 Task: Write the Name "John Smith" Under New Vendor in New Bill.
Action: Mouse moved to (92, 13)
Screenshot: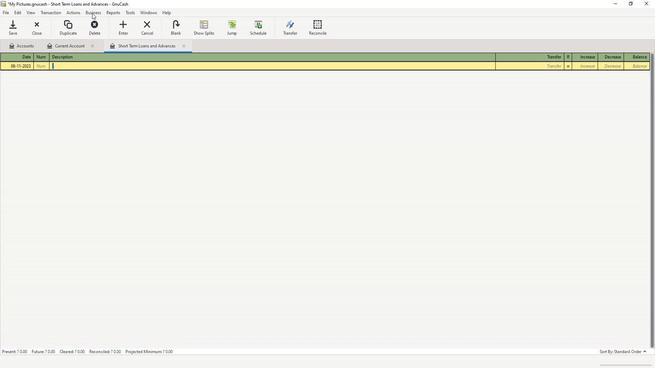 
Action: Mouse pressed left at (92, 13)
Screenshot: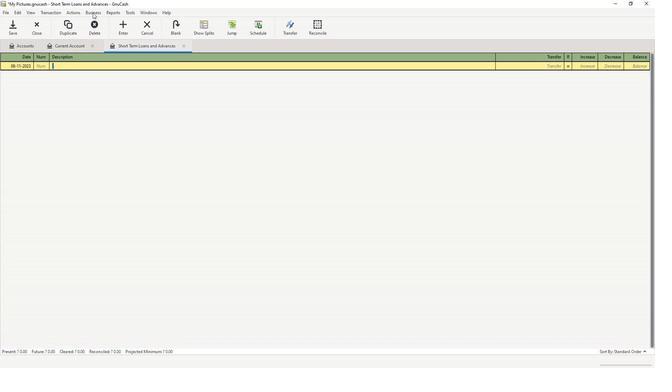 
Action: Mouse moved to (105, 28)
Screenshot: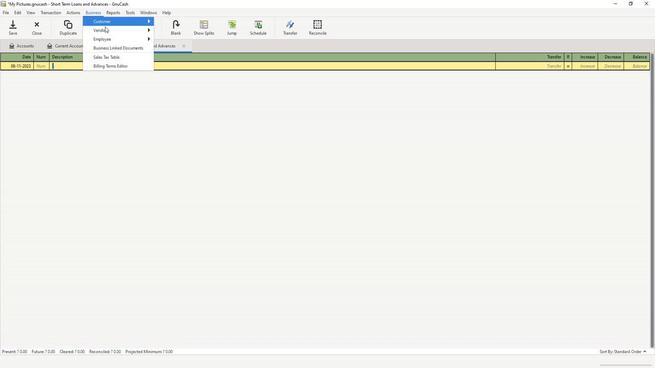 
Action: Mouse pressed left at (105, 28)
Screenshot: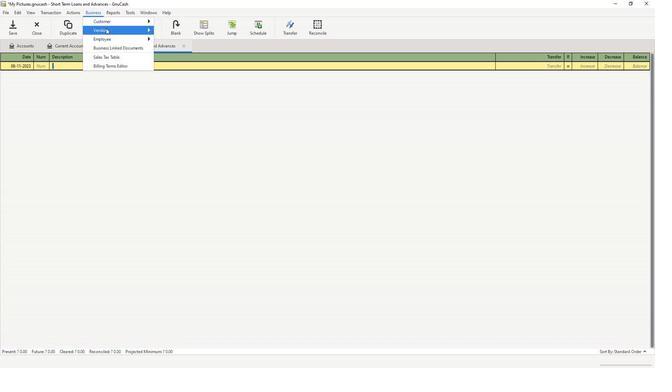 
Action: Mouse moved to (175, 57)
Screenshot: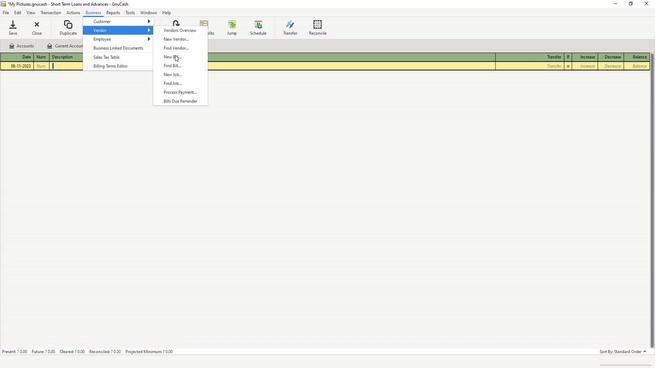 
Action: Mouse pressed left at (175, 57)
Screenshot: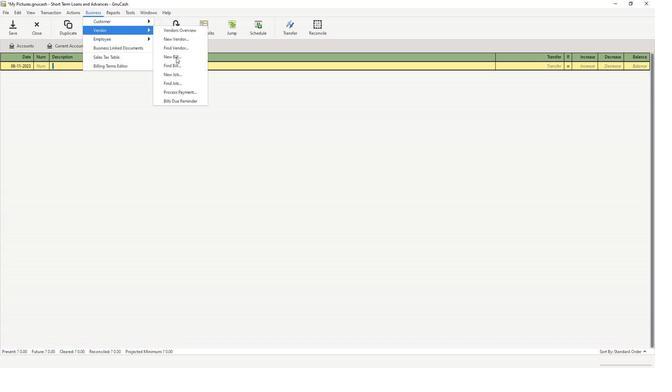 
Action: Mouse moved to (367, 175)
Screenshot: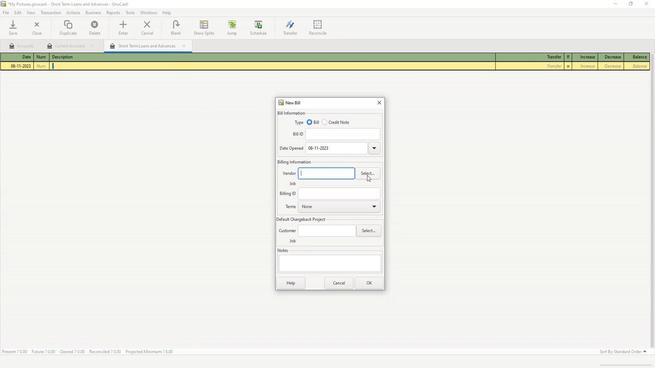 
Action: Mouse pressed left at (367, 175)
Screenshot: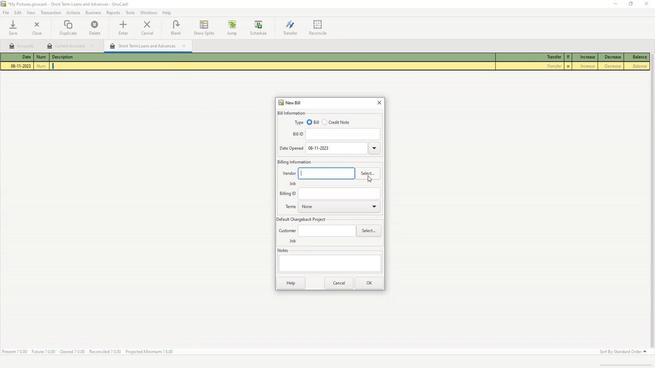 
Action: Mouse moved to (345, 244)
Screenshot: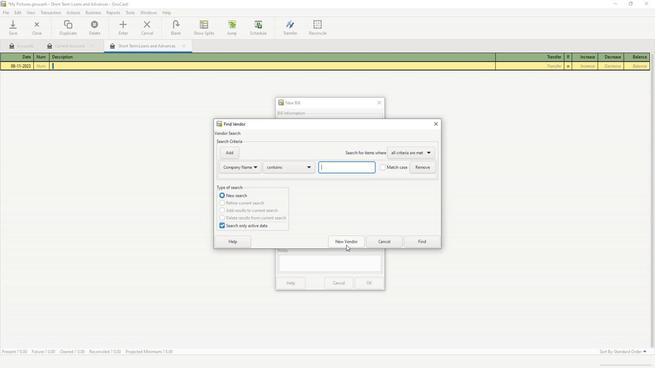 
Action: Mouse pressed left at (345, 244)
Screenshot: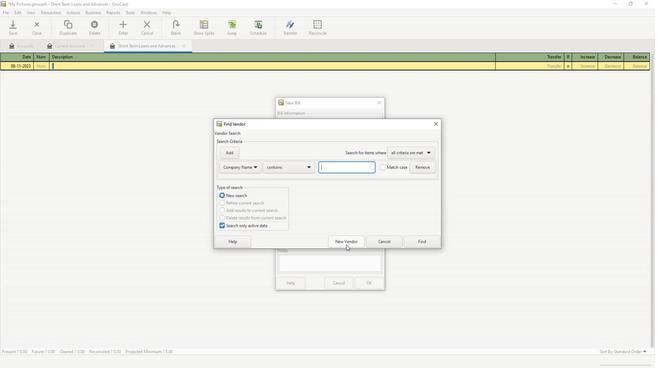 
Action: Mouse moved to (319, 167)
Screenshot: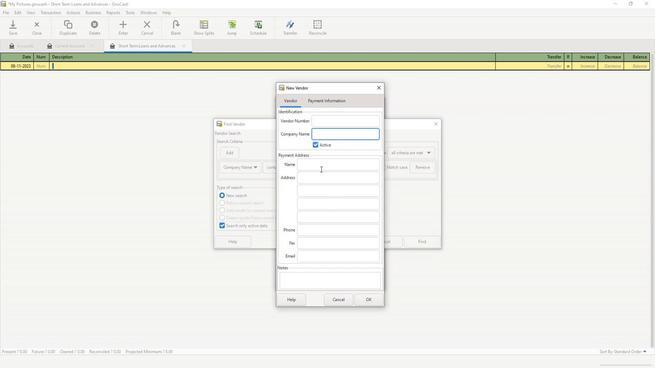 
Action: Mouse pressed left at (319, 167)
Screenshot: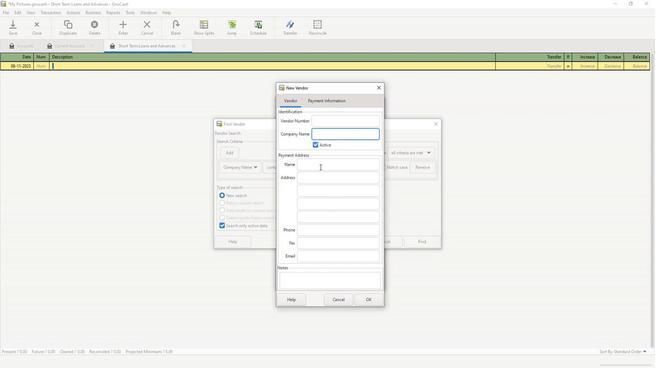 
Action: Key pressed <Key.caps_lock>J<Key.caps_lock>ohn<Key.space><Key.caps_lock>S<Key.caps_lock>mith
Screenshot: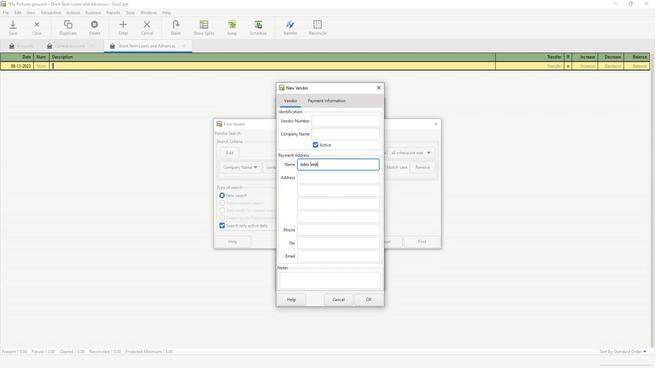 
Action: Mouse moved to (374, 300)
Screenshot: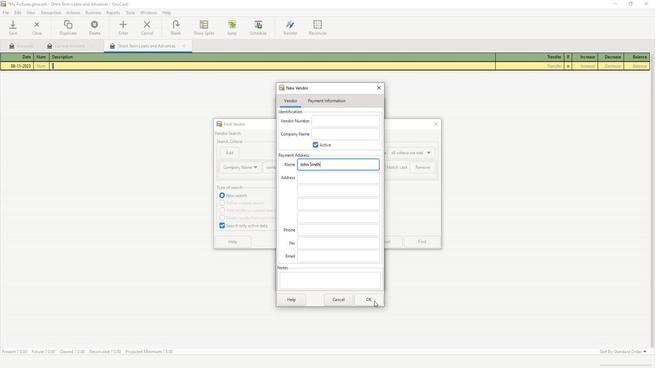 
